 Task: Assign Issue Issue0022 to Sprint Sprint0013 in Scrum Project Project0005 in Jira
Action: Mouse moved to (345, 386)
Screenshot: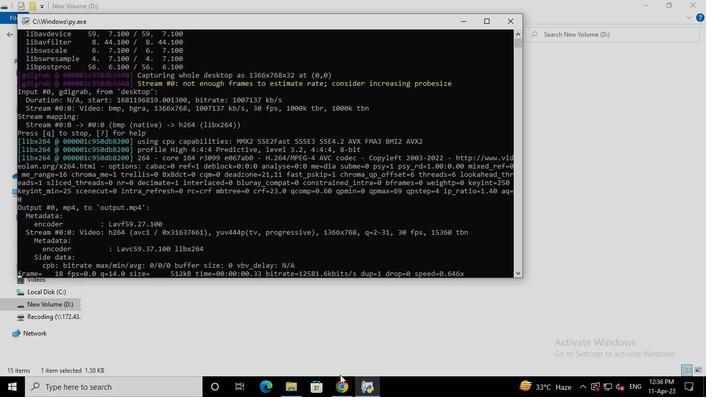 
Action: Mouse pressed left at (345, 386)
Screenshot: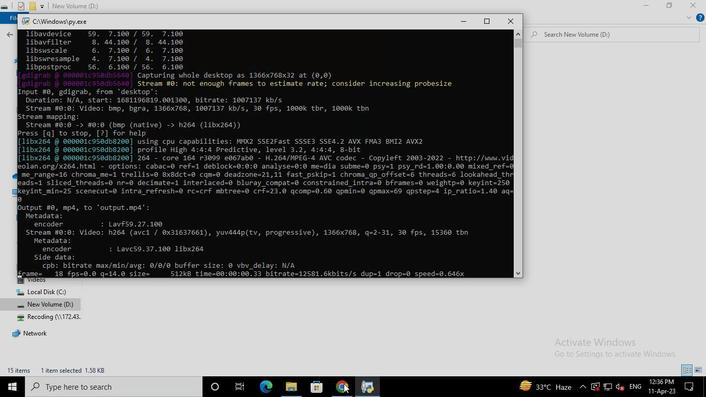 
Action: Mouse moved to (84, 157)
Screenshot: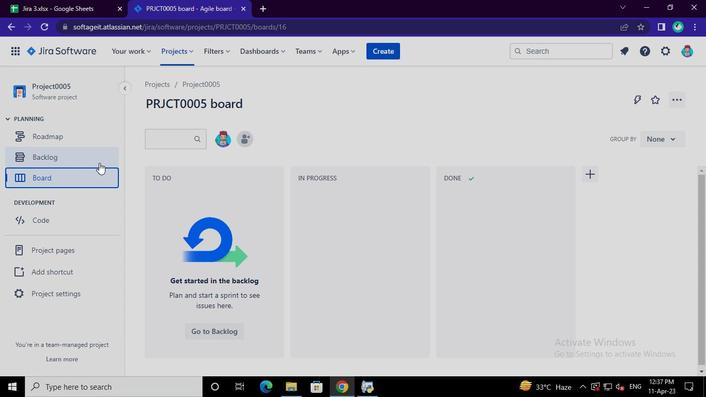 
Action: Mouse pressed left at (84, 157)
Screenshot: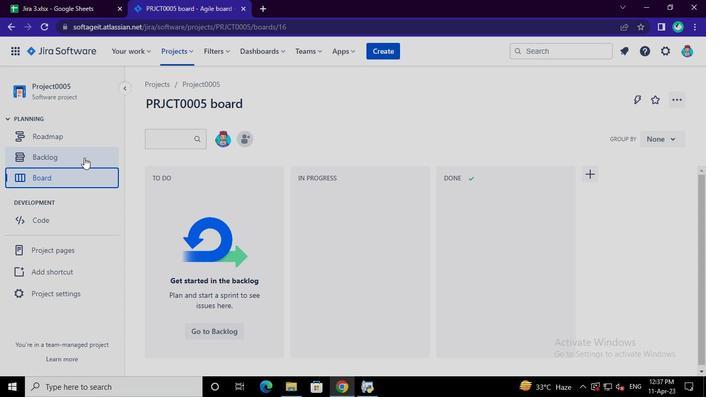 
Action: Mouse moved to (659, 248)
Screenshot: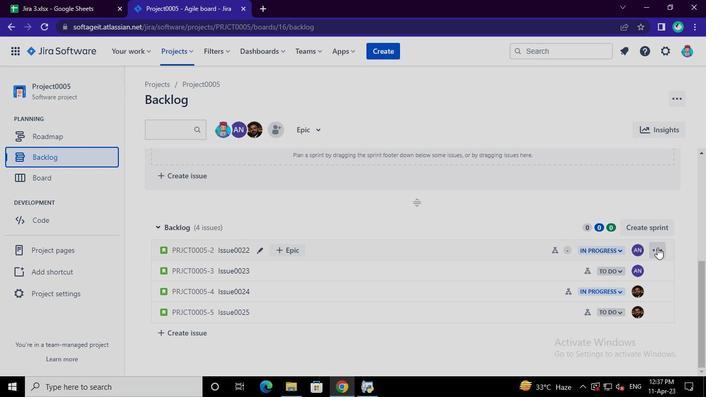 
Action: Mouse pressed left at (659, 248)
Screenshot: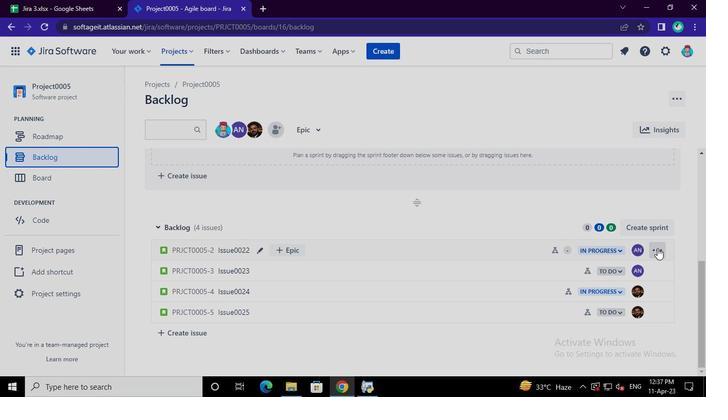 
Action: Mouse moved to (635, 179)
Screenshot: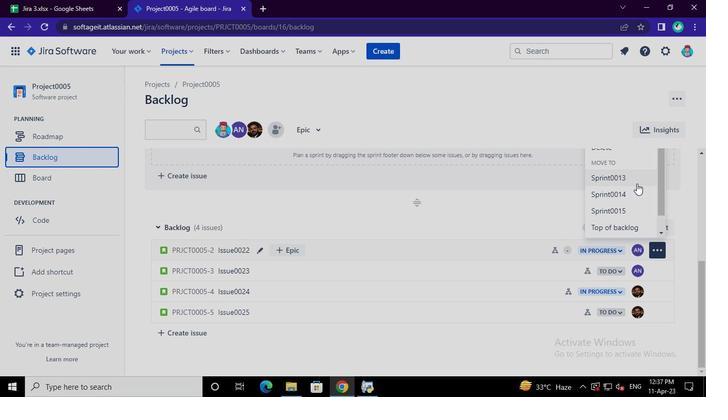 
Action: Mouse pressed left at (635, 179)
Screenshot: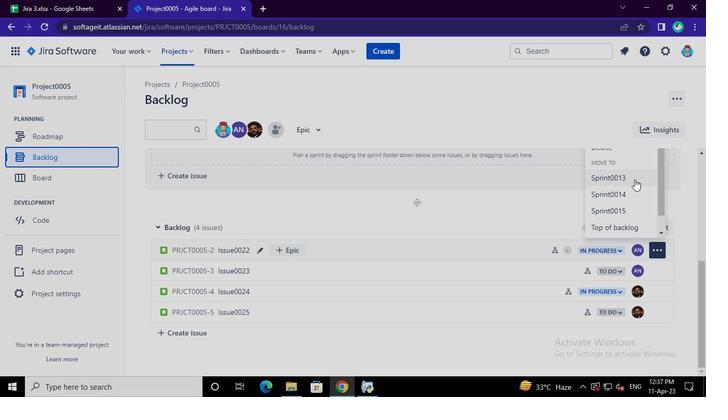 
Action: Mouse moved to (372, 391)
Screenshot: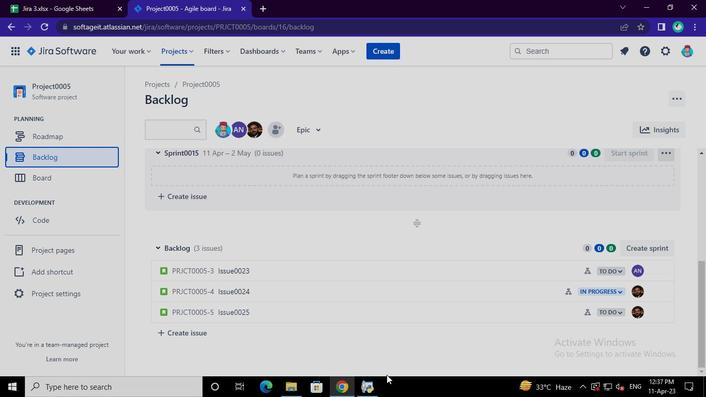 
Action: Mouse pressed left at (372, 391)
Screenshot: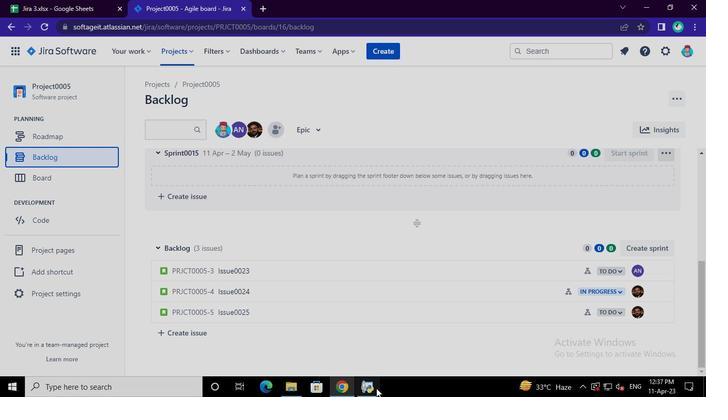 
Action: Mouse moved to (507, 20)
Screenshot: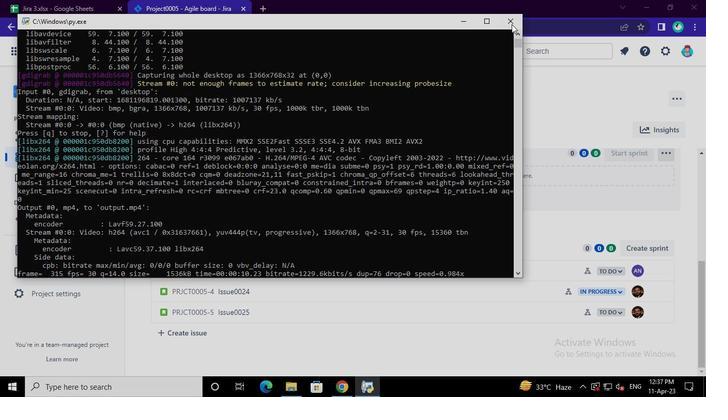 
Action: Mouse pressed left at (507, 20)
Screenshot: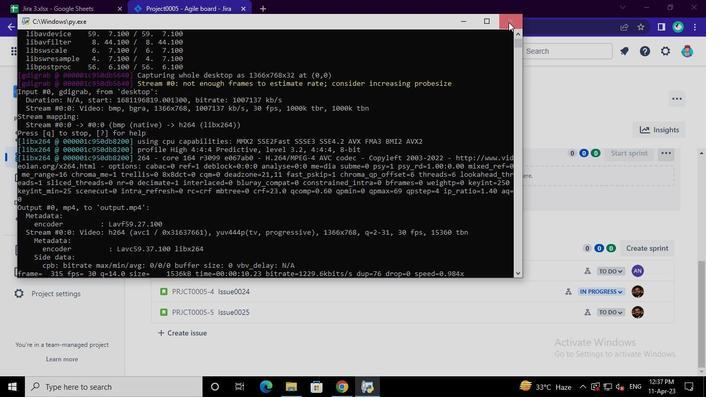 
